 Task: Check your profile views.
Action: Mouse moved to (700, 73)
Screenshot: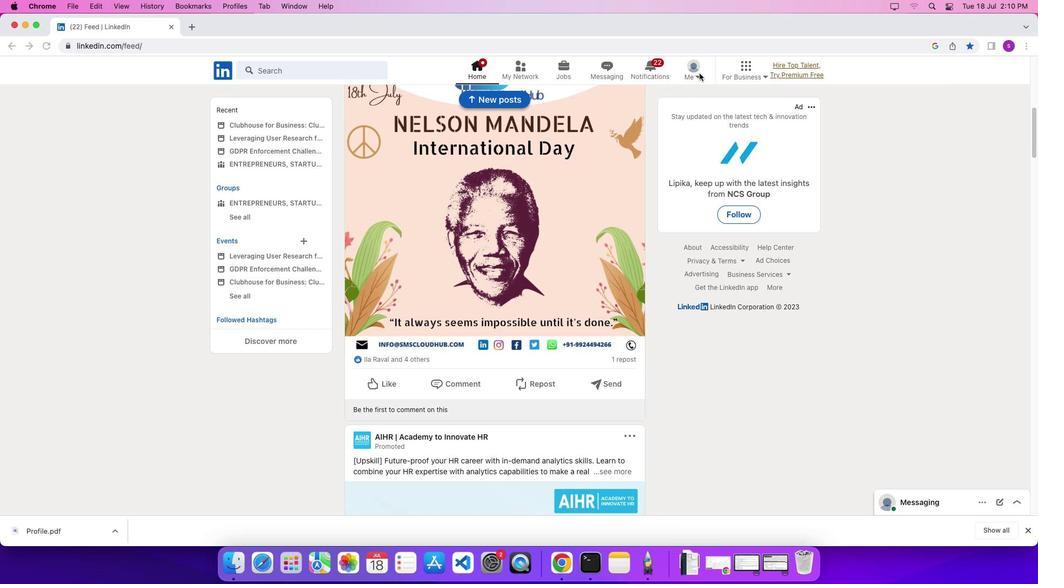 
Action: Mouse pressed left at (700, 73)
Screenshot: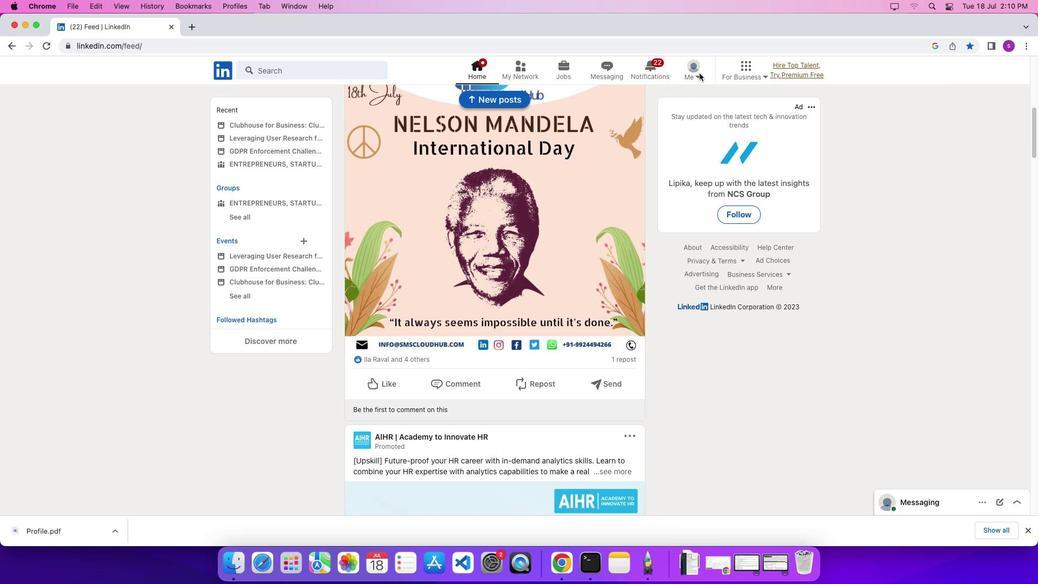 
Action: Mouse moved to (696, 78)
Screenshot: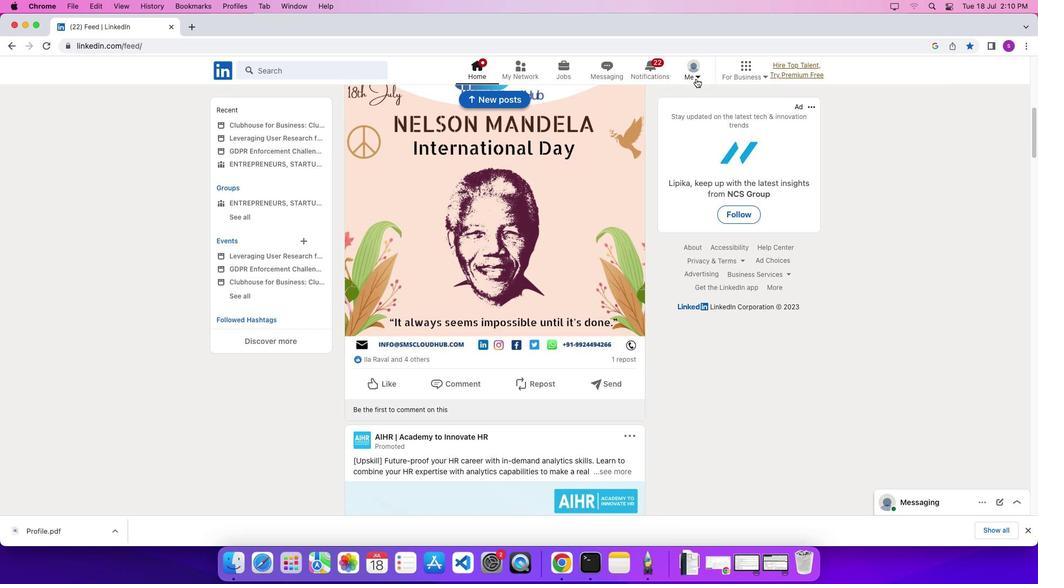 
Action: Mouse pressed left at (696, 78)
Screenshot: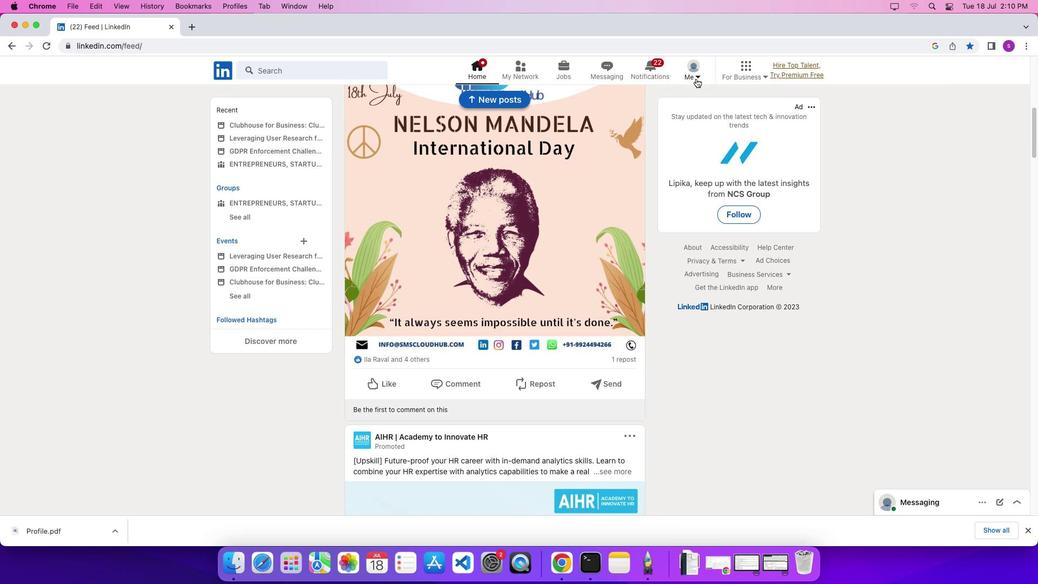 
Action: Mouse moved to (686, 133)
Screenshot: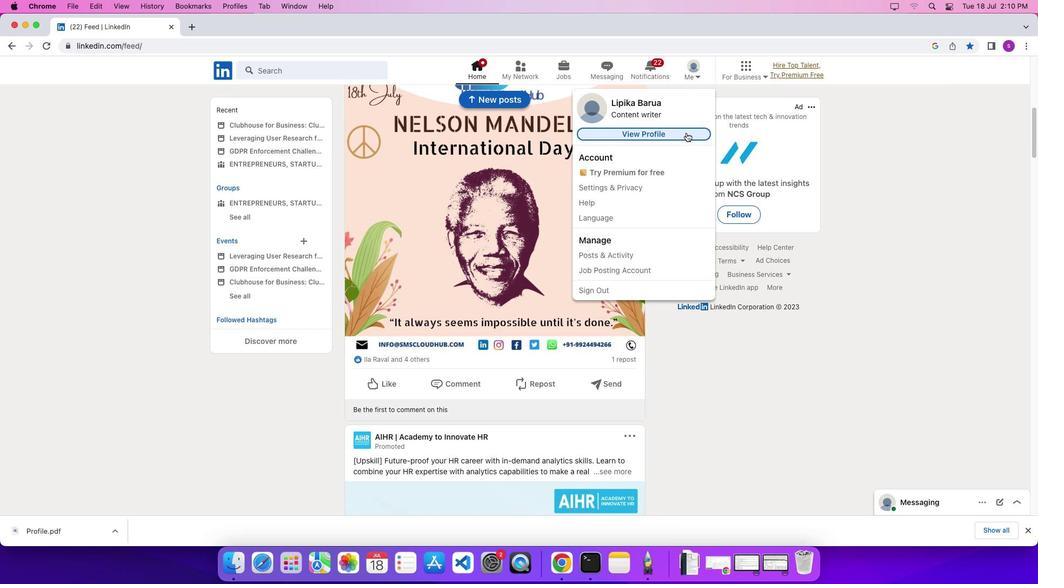 
Action: Mouse pressed left at (686, 133)
Screenshot: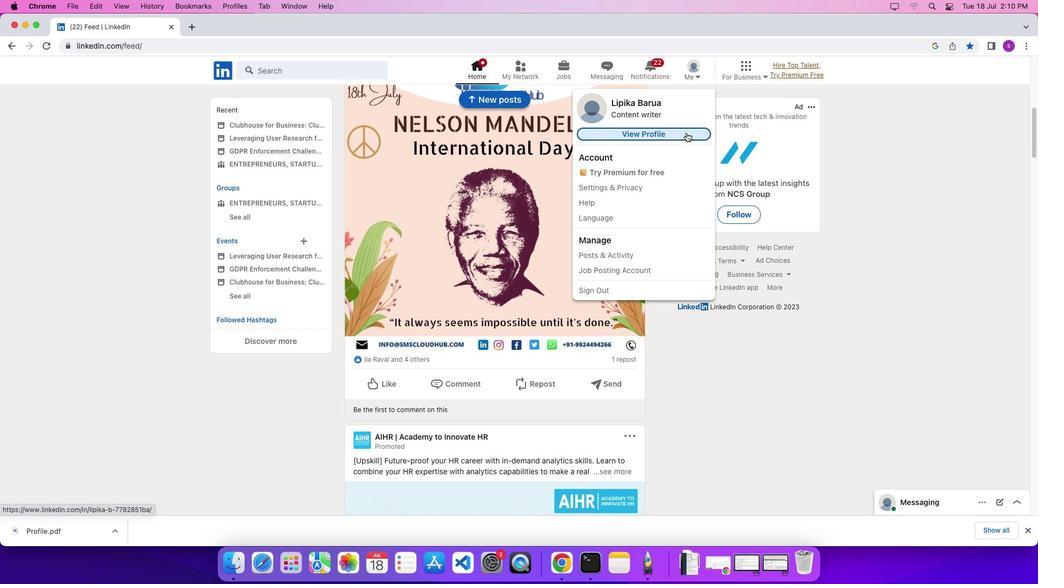 
Action: Mouse moved to (360, 404)
Screenshot: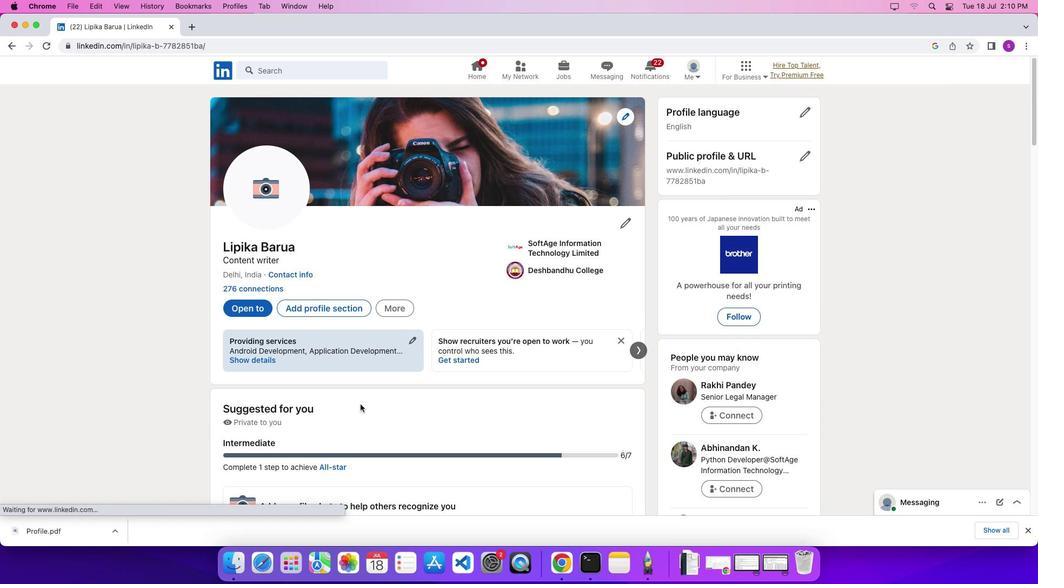 
Action: Mouse scrolled (360, 404) with delta (0, 0)
Screenshot: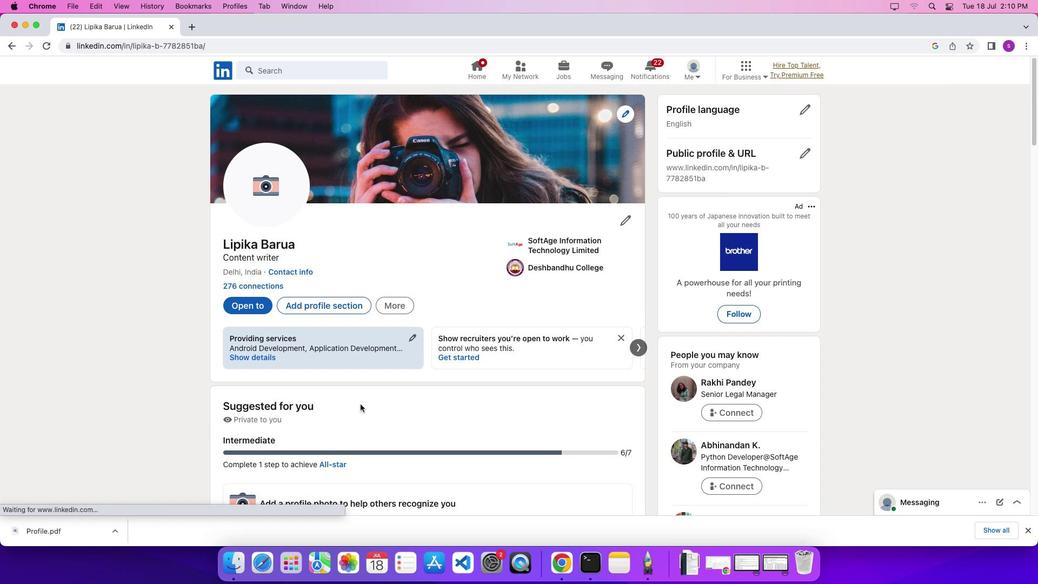 
Action: Mouse scrolled (360, 404) with delta (0, 0)
Screenshot: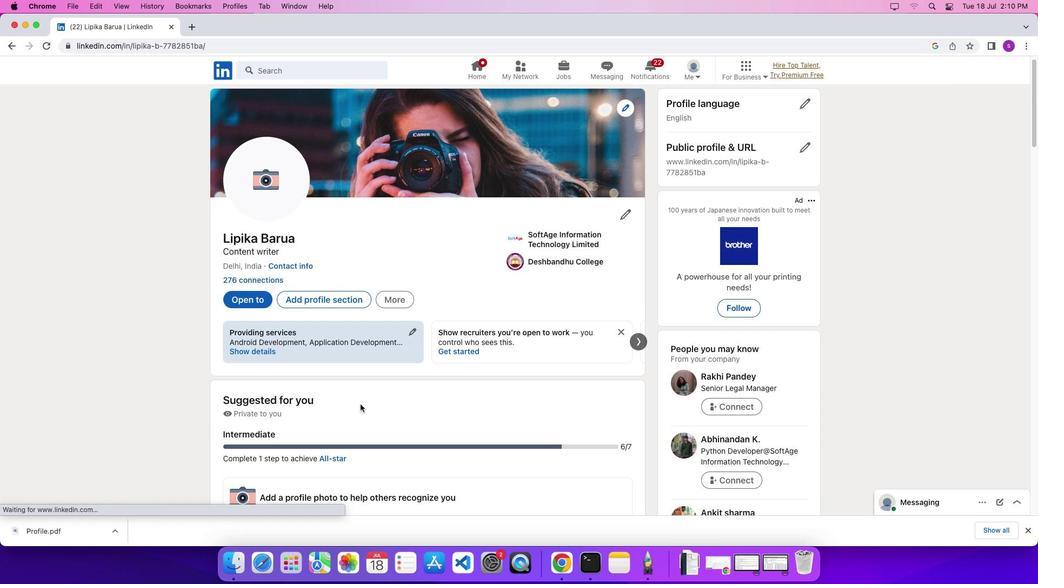 
Action: Mouse scrolled (360, 404) with delta (0, -2)
Screenshot: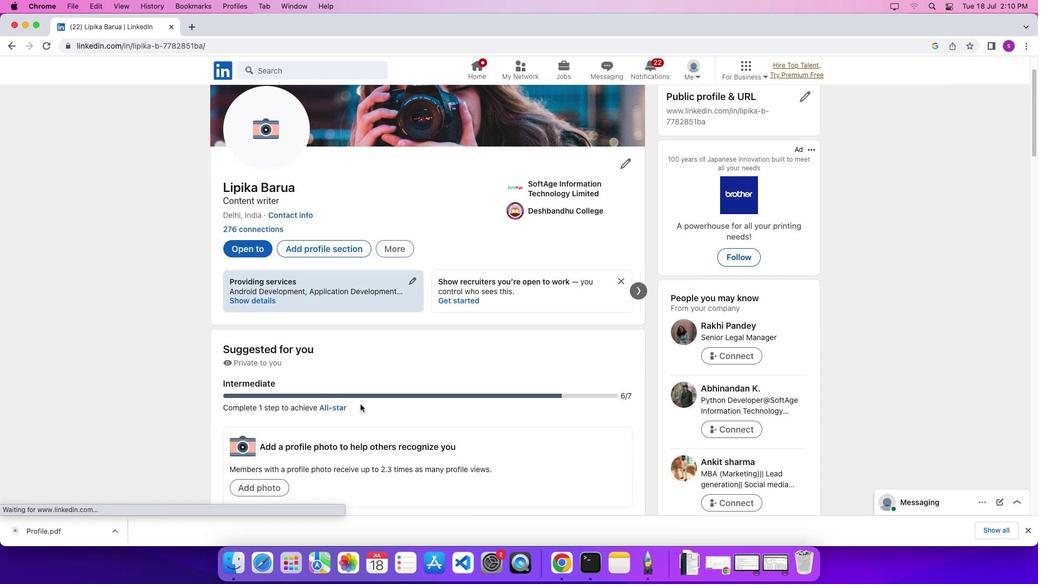 
Action: Mouse scrolled (360, 404) with delta (0, -1)
Screenshot: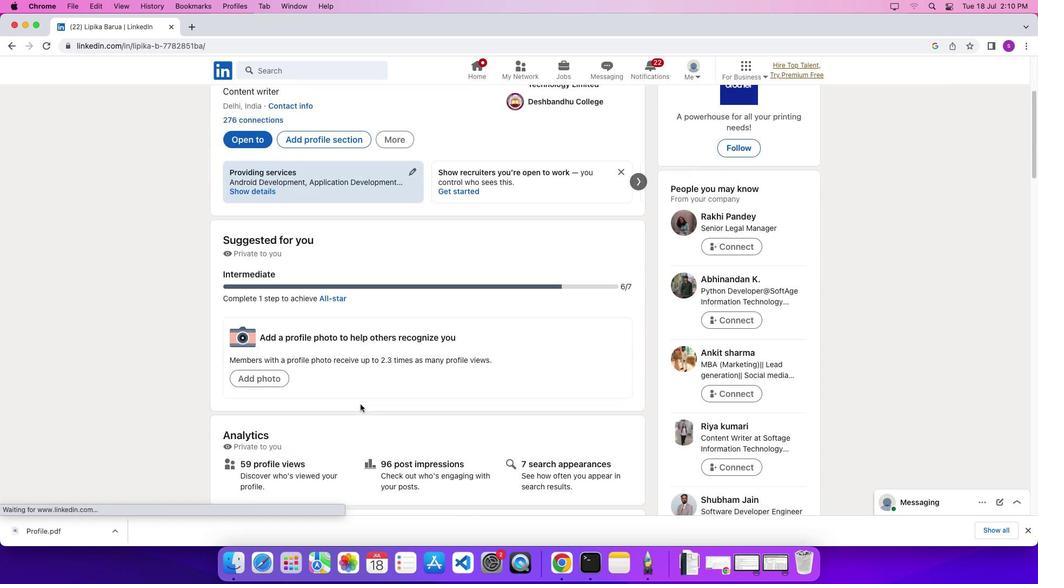 
Action: Mouse moved to (245, 385)
Screenshot: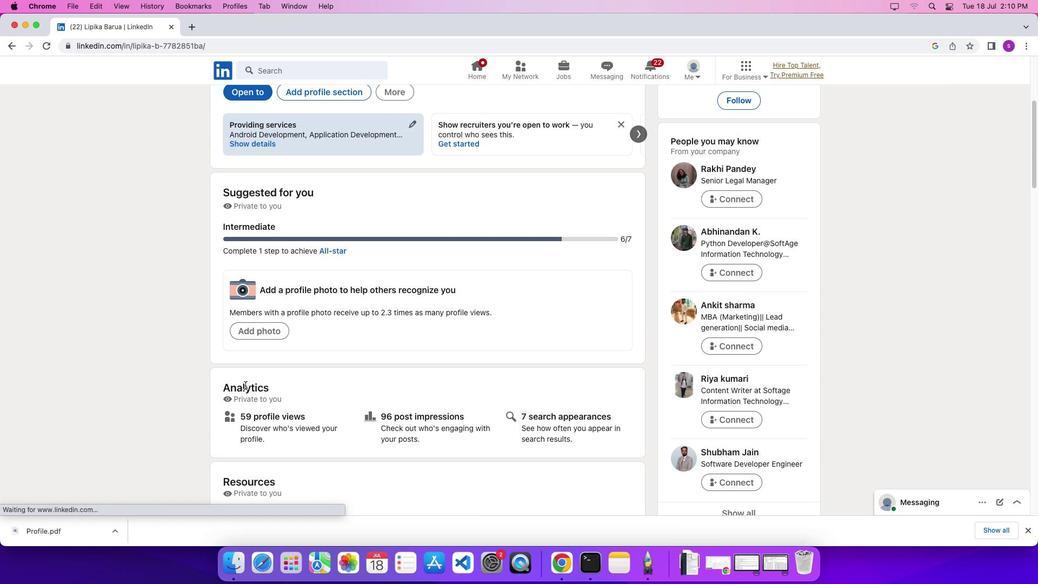 
Action: Mouse pressed left at (245, 385)
Screenshot: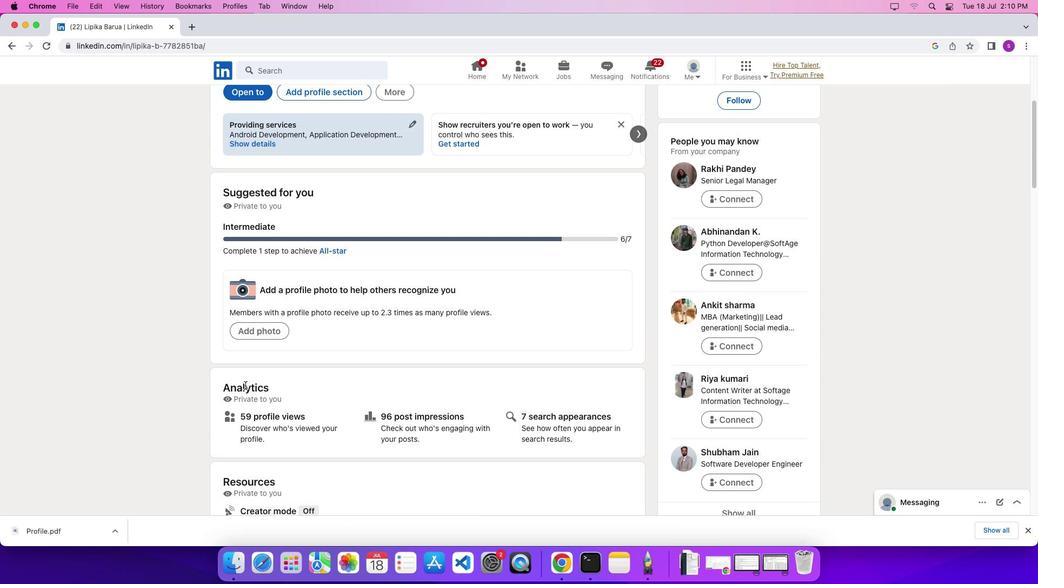 
Action: Mouse moved to (252, 413)
Screenshot: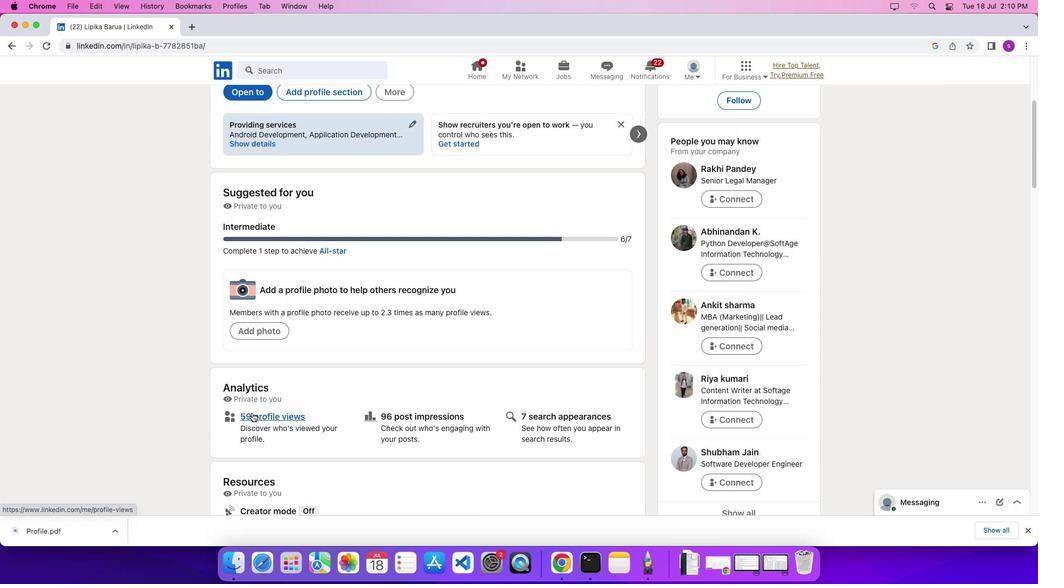 
Action: Mouse pressed left at (252, 413)
Screenshot: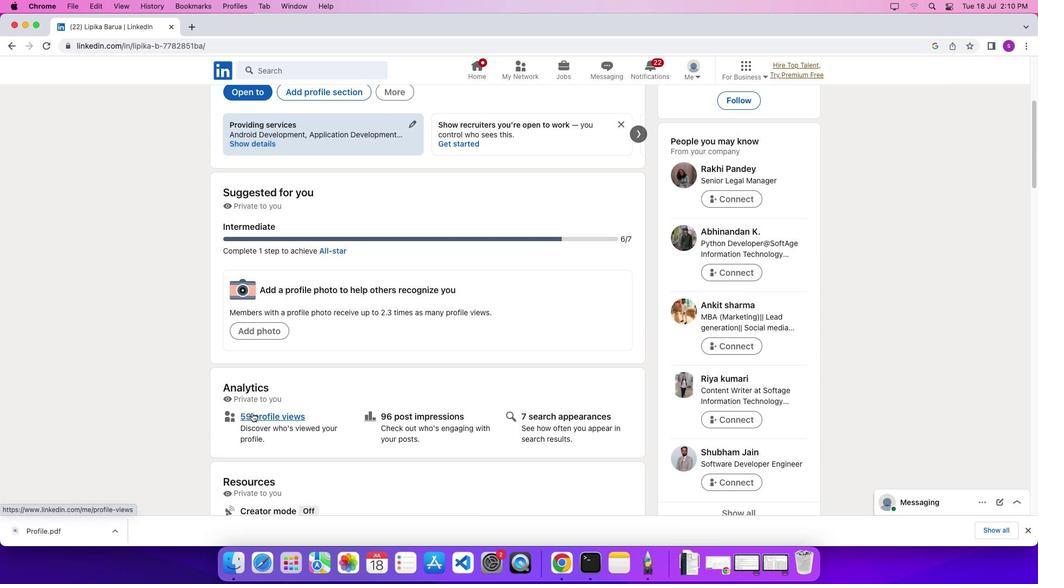 
Action: Mouse moved to (299, 318)
Screenshot: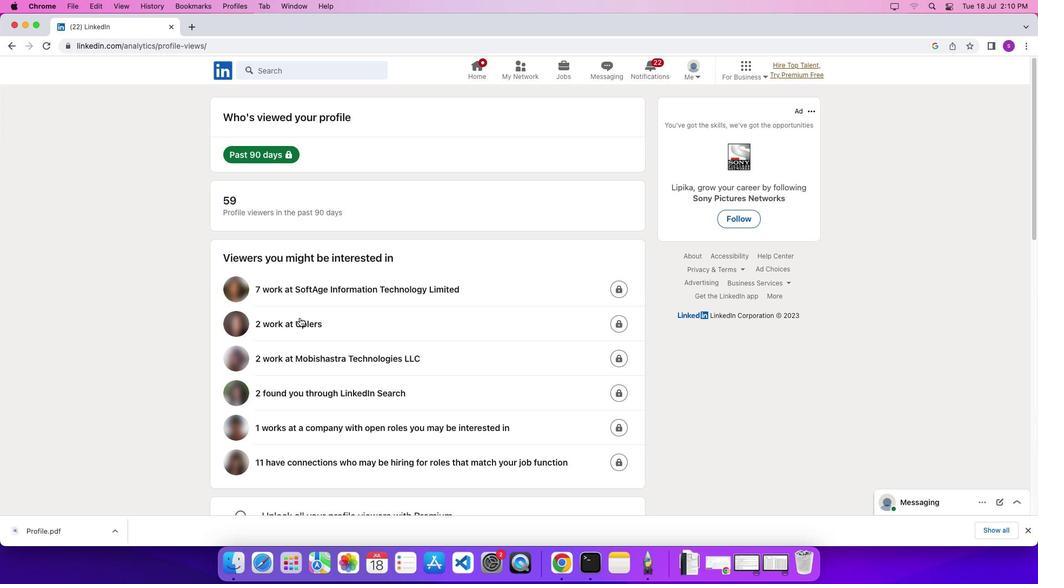 
Action: Mouse scrolled (299, 318) with delta (0, 0)
Screenshot: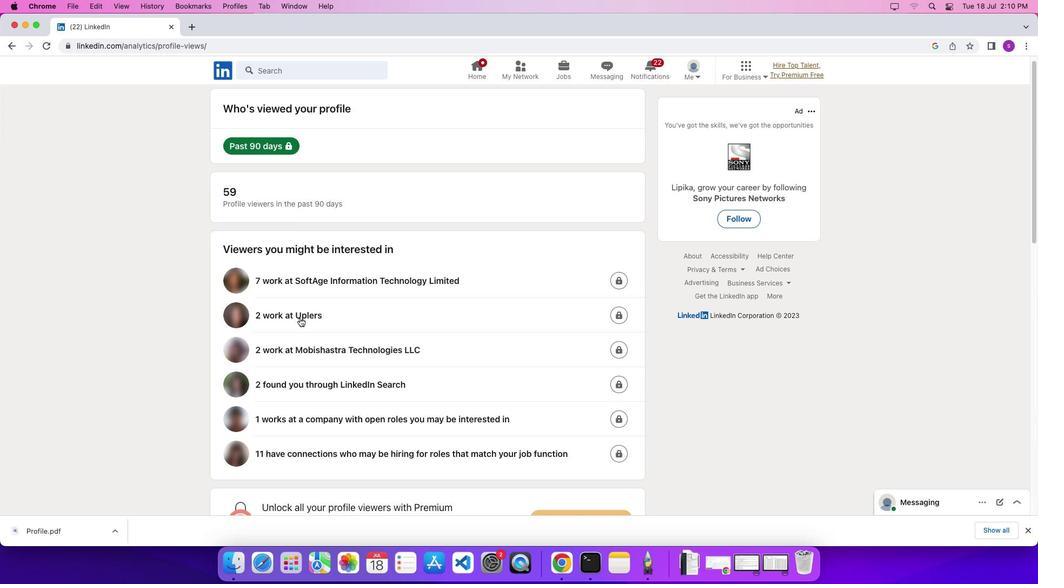 
Action: Mouse scrolled (299, 318) with delta (0, 0)
Screenshot: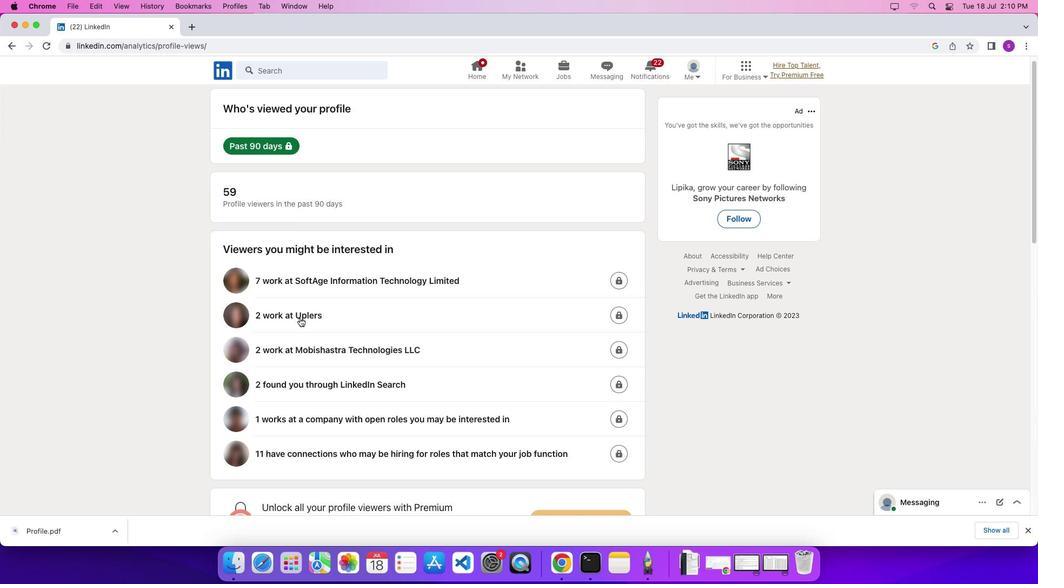 
Action: Mouse scrolled (299, 318) with delta (0, -3)
Screenshot: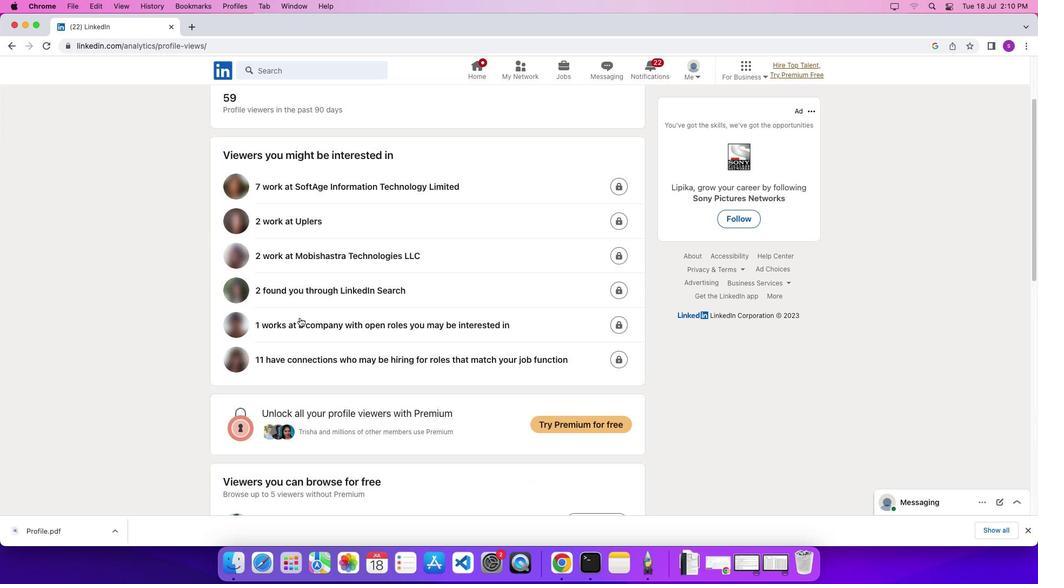
Action: Mouse moved to (300, 317)
Screenshot: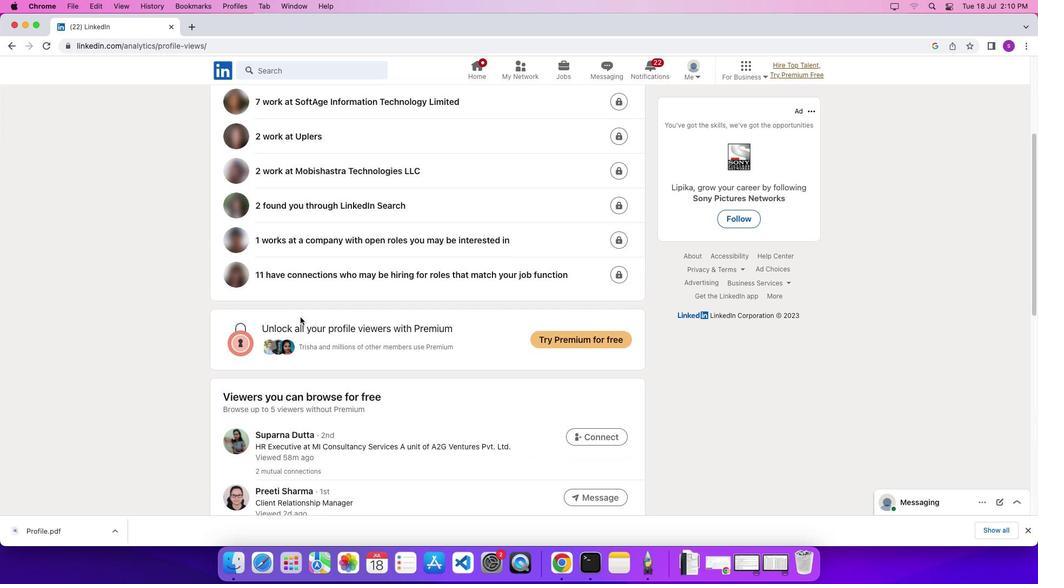 
Action: Mouse scrolled (300, 317) with delta (0, 0)
Screenshot: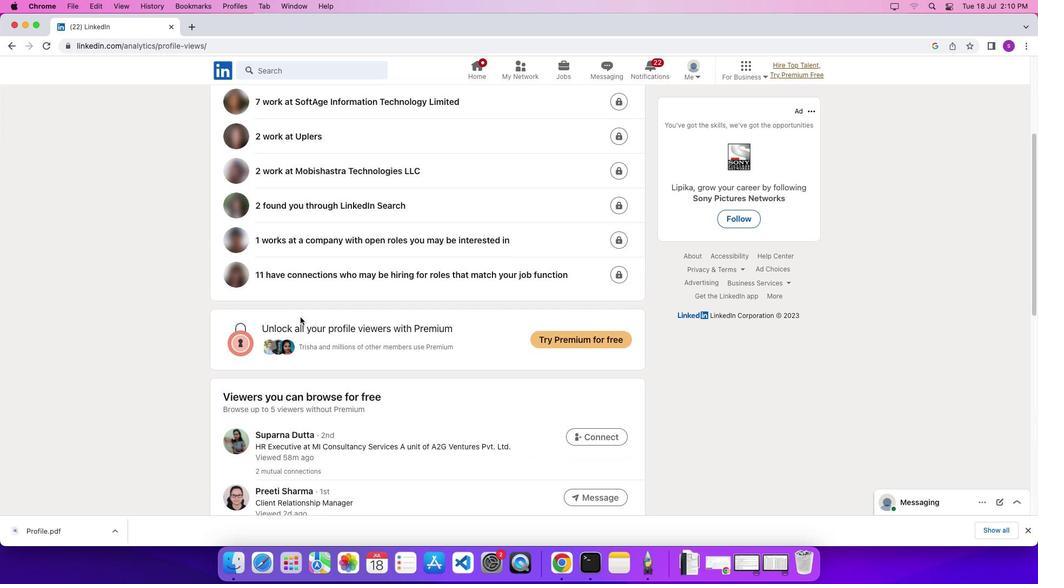 
Action: Mouse moved to (300, 317)
Screenshot: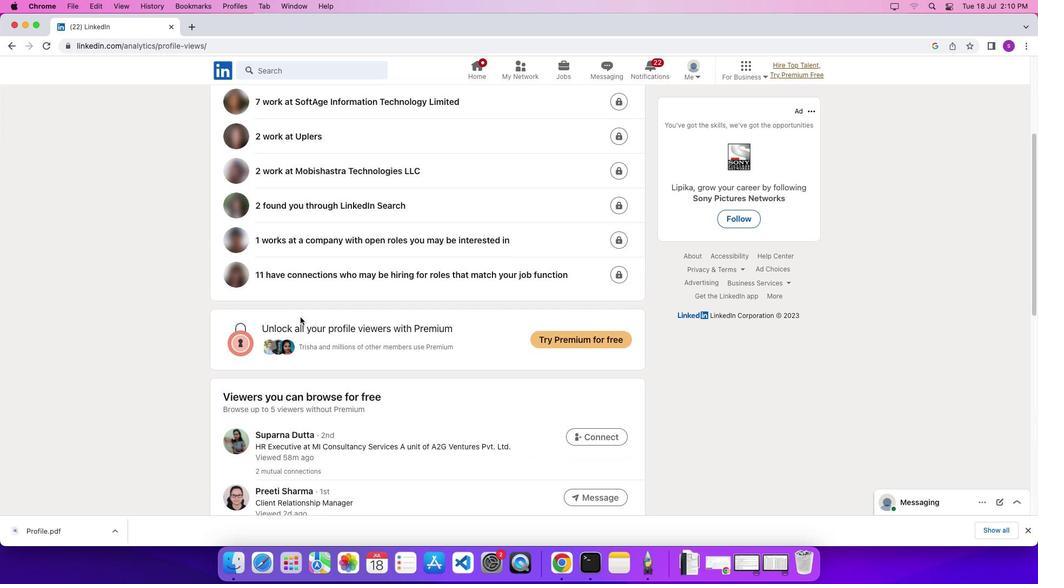 
Action: Mouse scrolled (300, 317) with delta (0, 0)
Screenshot: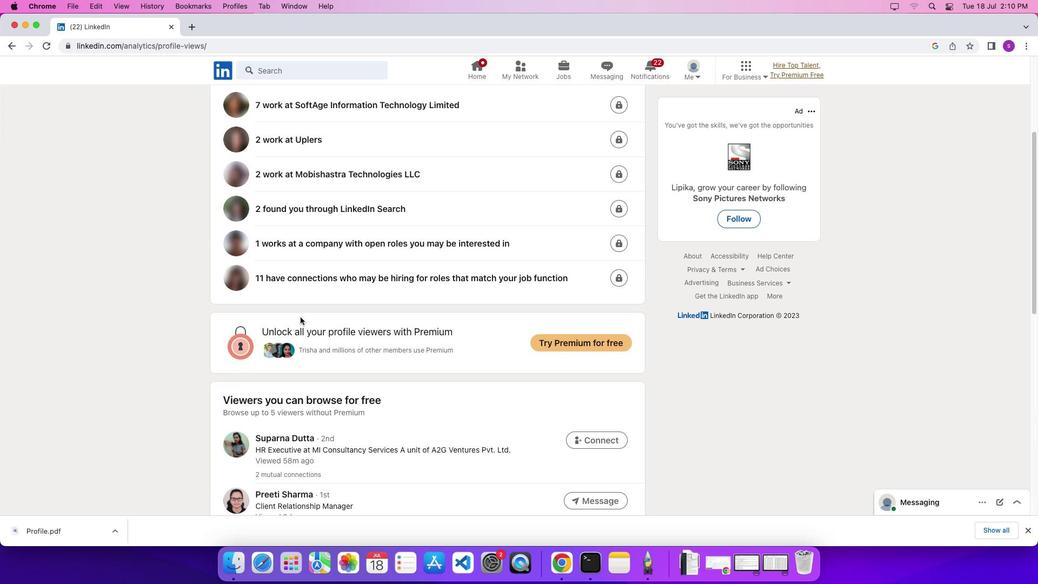 
Action: Mouse scrolled (300, 317) with delta (0, 0)
Screenshot: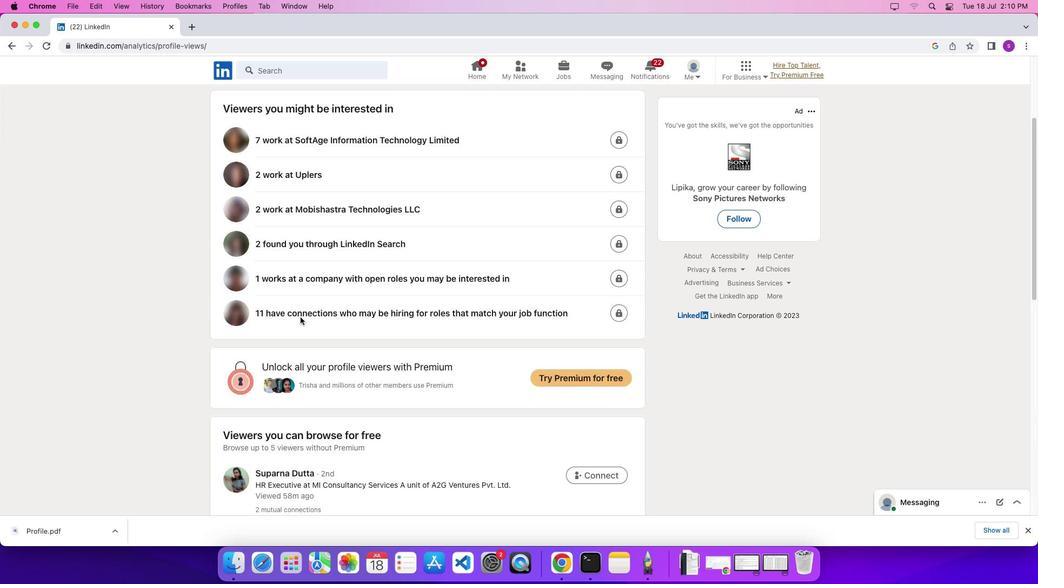
Action: Mouse scrolled (300, 317) with delta (0, 4)
Screenshot: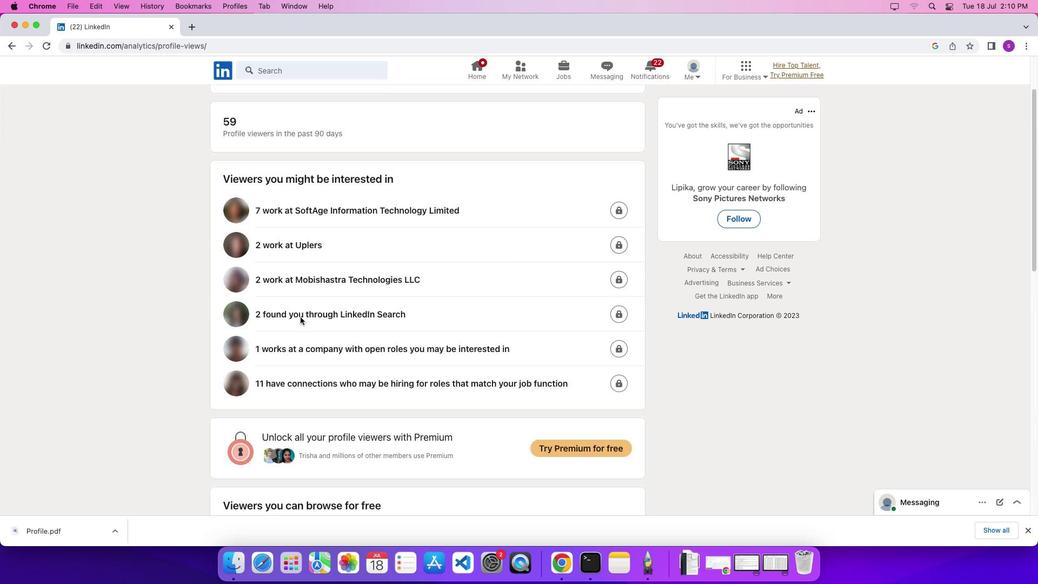
Action: Mouse scrolled (300, 317) with delta (0, 6)
Screenshot: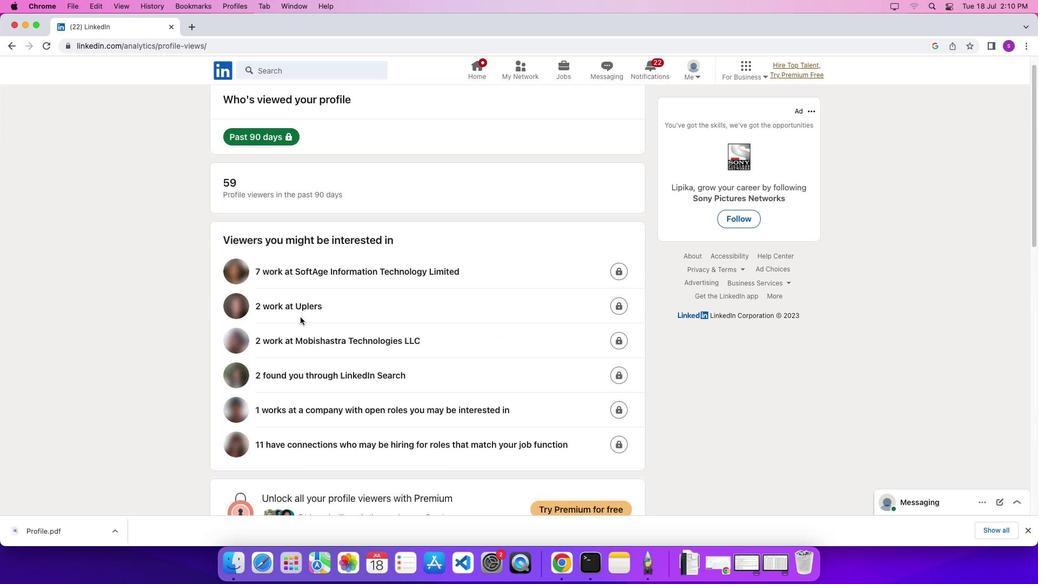 
